 Task: Select archived messages.
Action: Mouse moved to (651, 87)
Screenshot: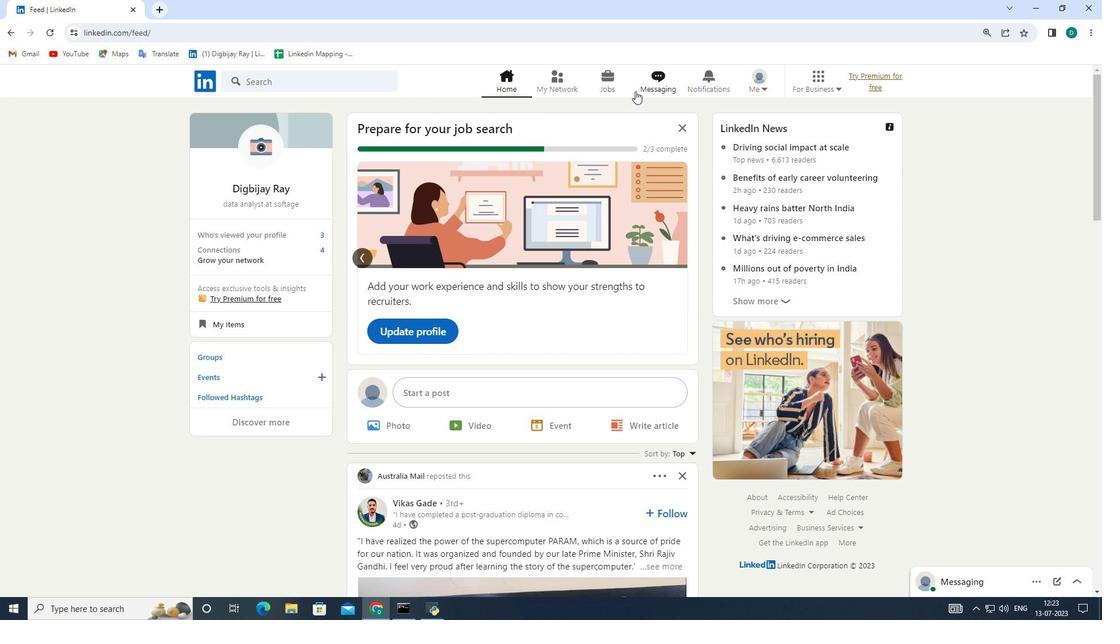 
Action: Mouse pressed left at (651, 87)
Screenshot: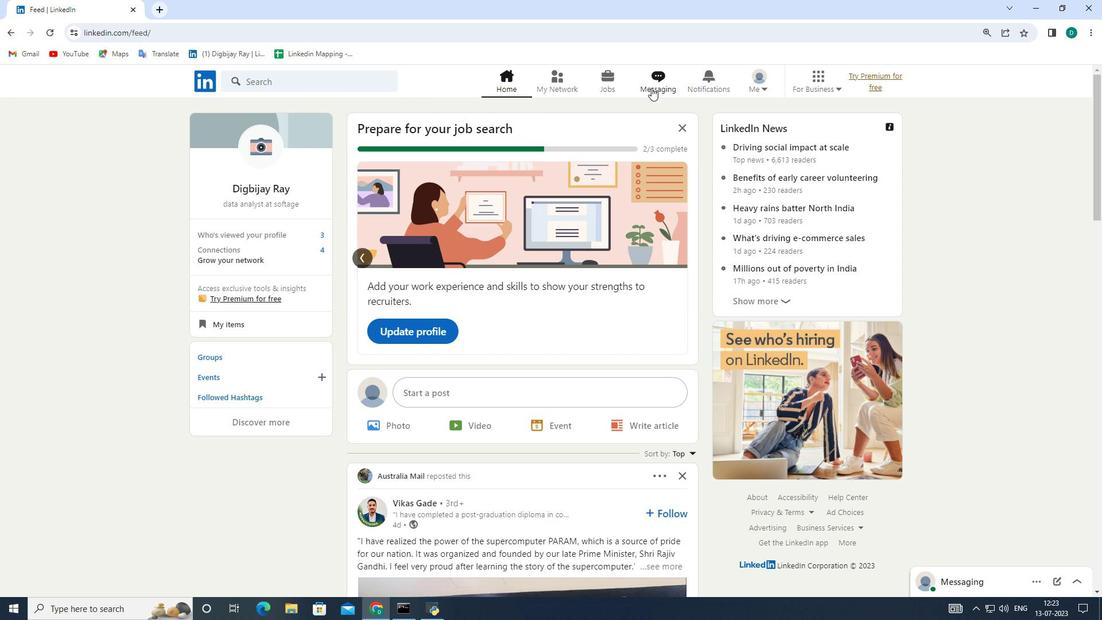 
Action: Mouse moved to (368, 159)
Screenshot: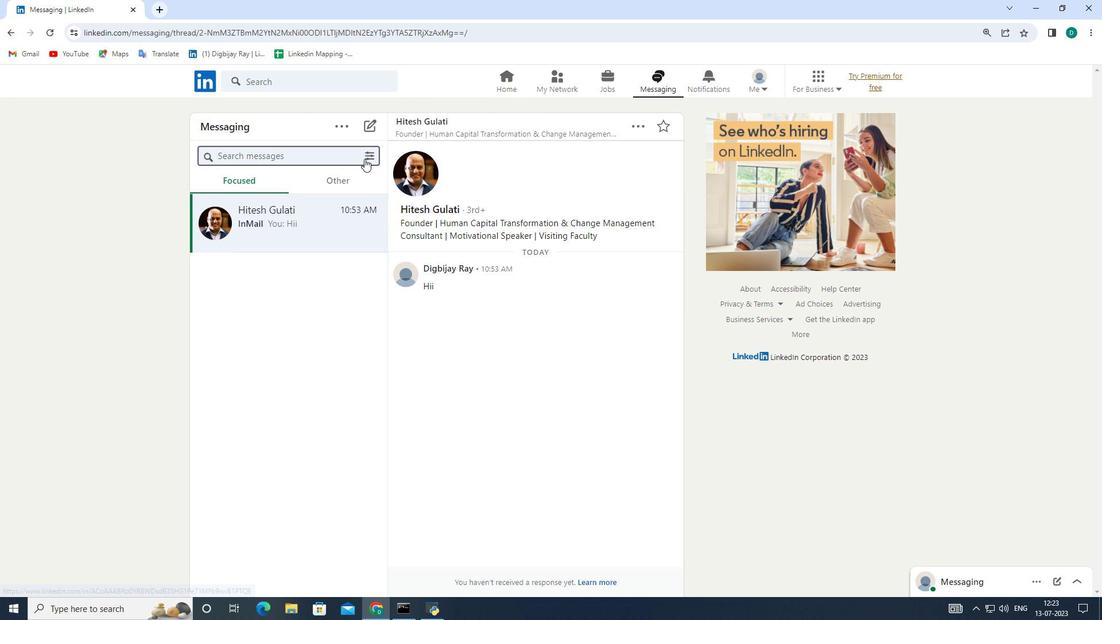 
Action: Mouse pressed left at (368, 159)
Screenshot: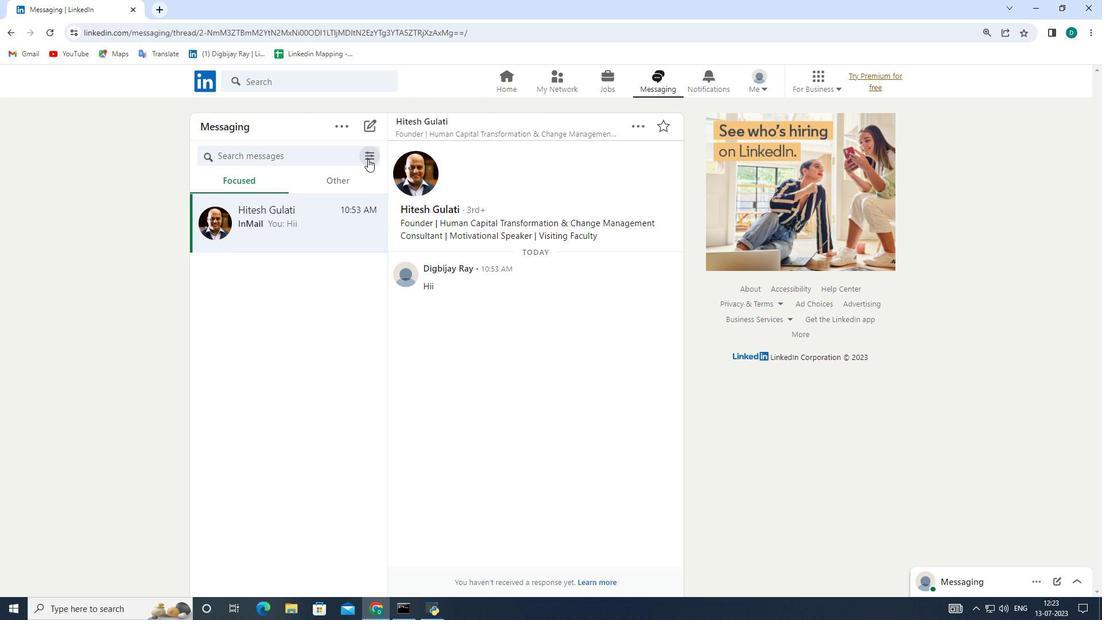 
Action: Mouse moved to (357, 176)
Screenshot: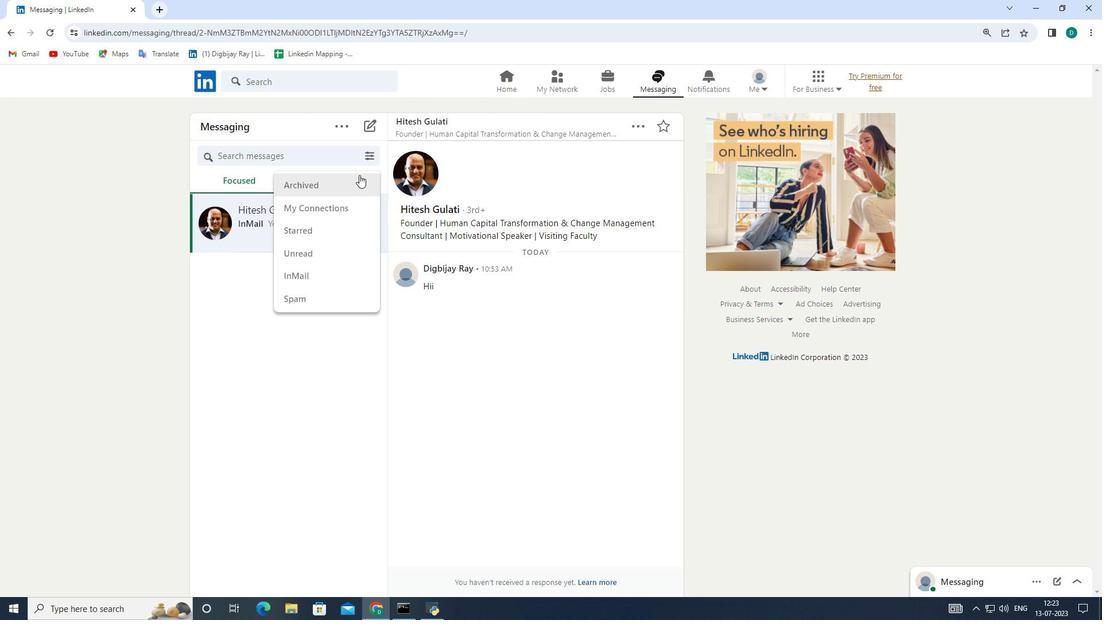 
Action: Mouse pressed left at (357, 176)
Screenshot: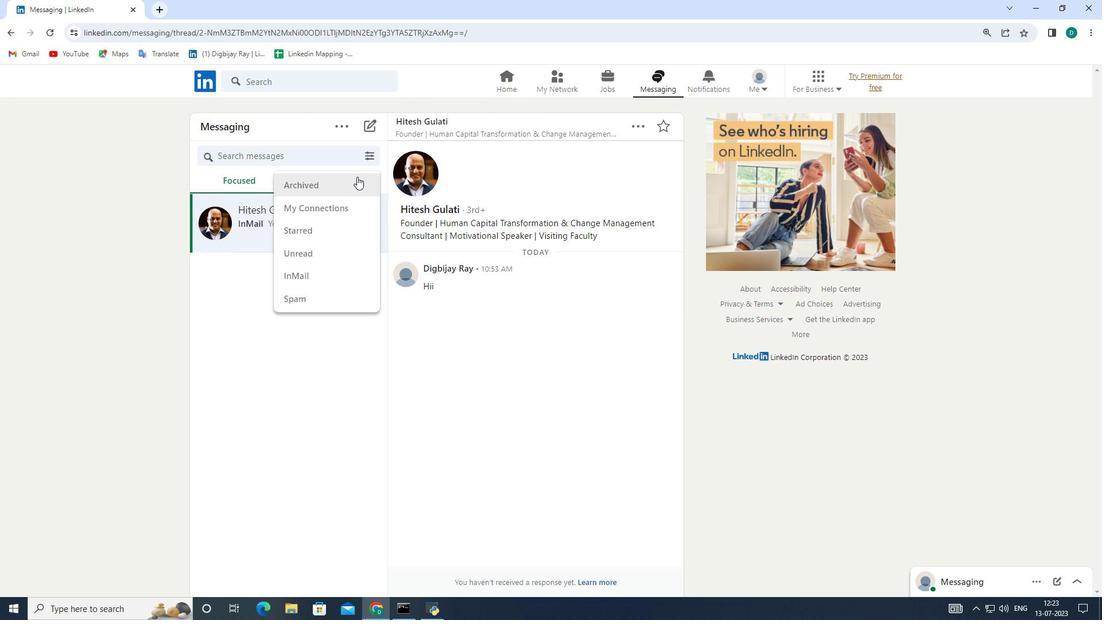 
